 Task: Create a function that takes a filename as a parameter and checks if it's a valid executable file.
Action: Mouse moved to (832, 327)
Screenshot: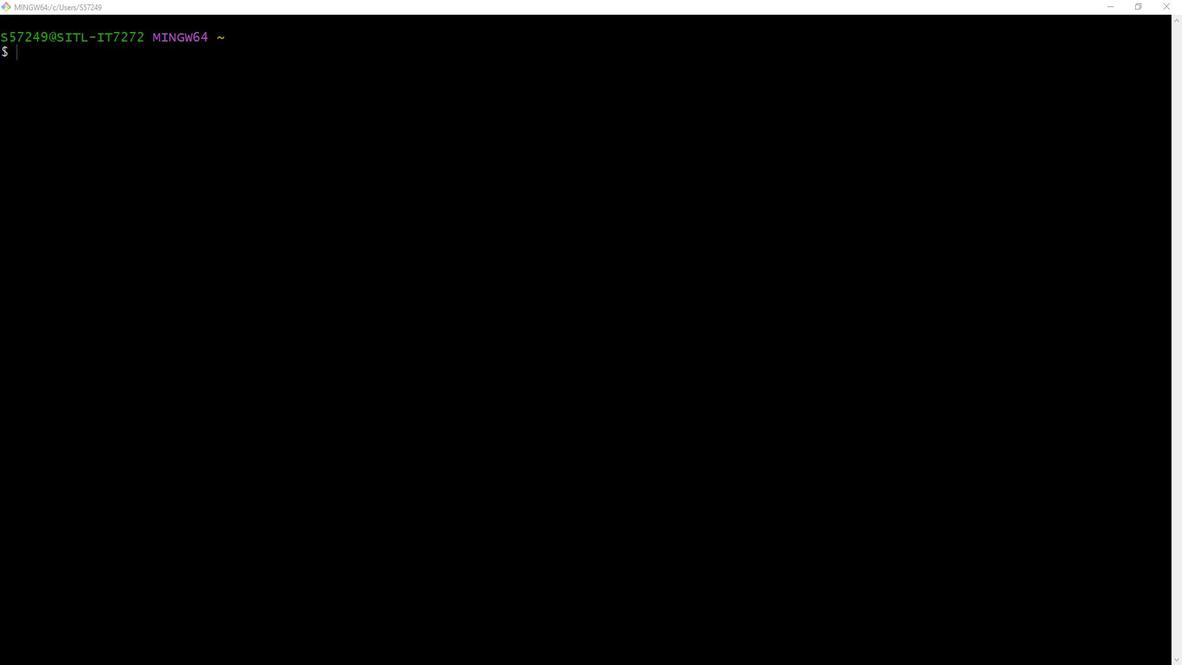 
Action: Mouse pressed left at (832, 327)
Screenshot: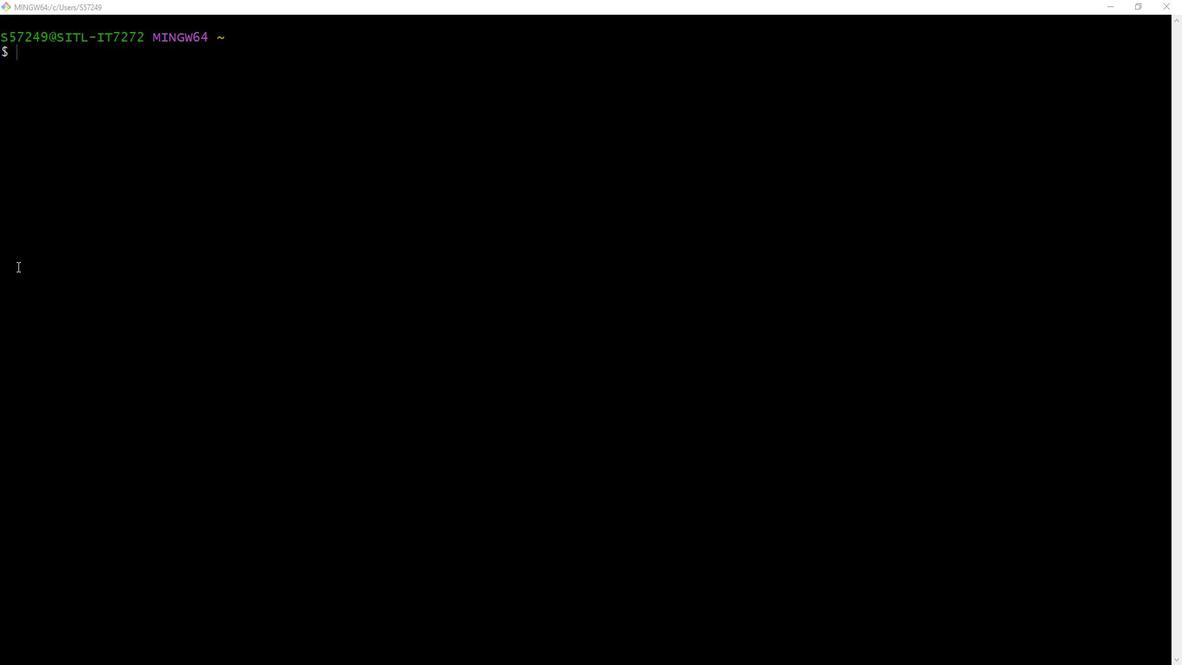 
Action: Mouse moved to (1050, 76)
Screenshot: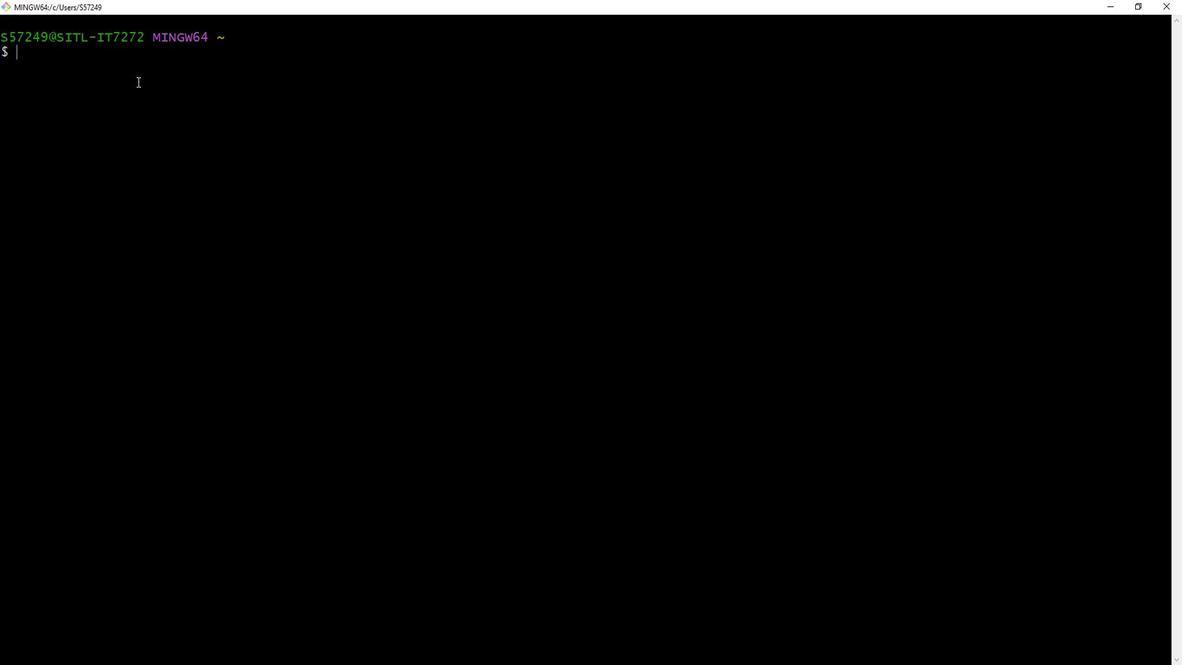 
Action: Mouse pressed left at (1050, 76)
Screenshot: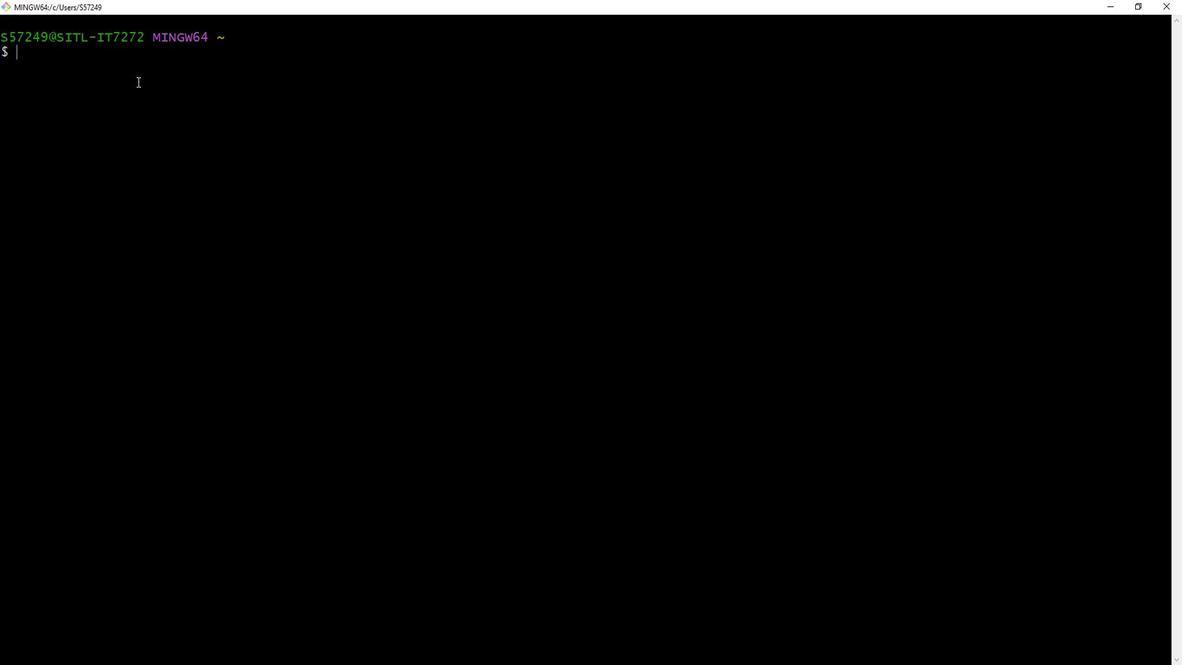 
Action: Key pressed vim<Key.space>is<Key.shift><Key.shift>Executable<Key.shift>File.sh<Key.enter>
Screenshot: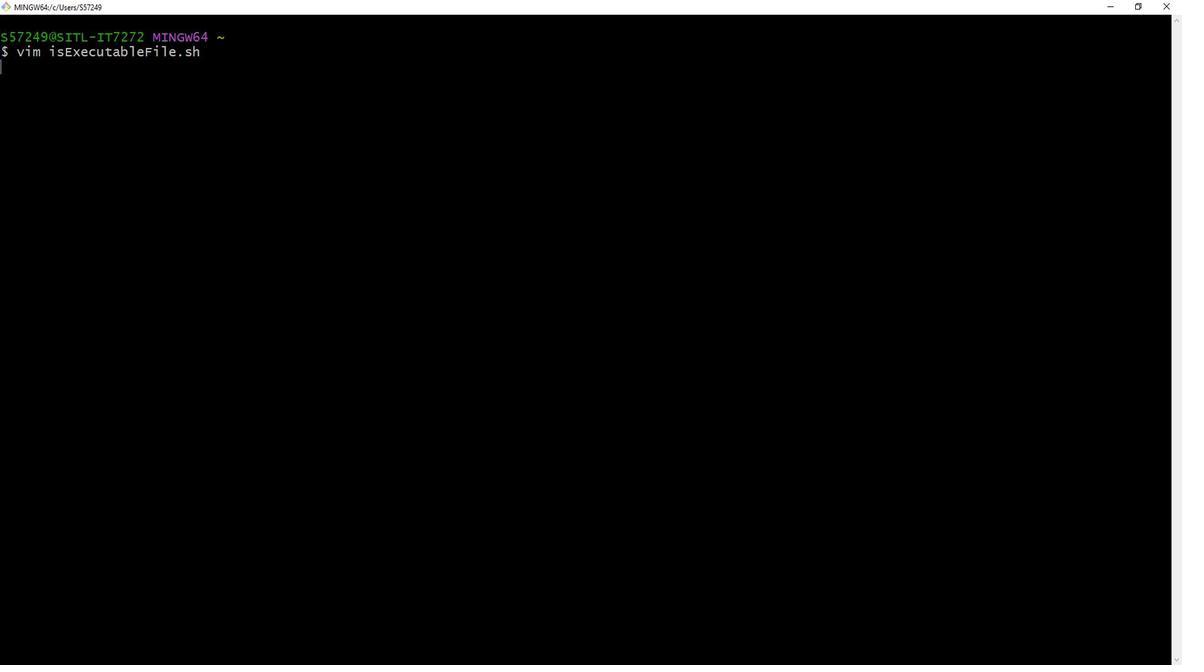 
Action: Mouse moved to (1117, 260)
Screenshot: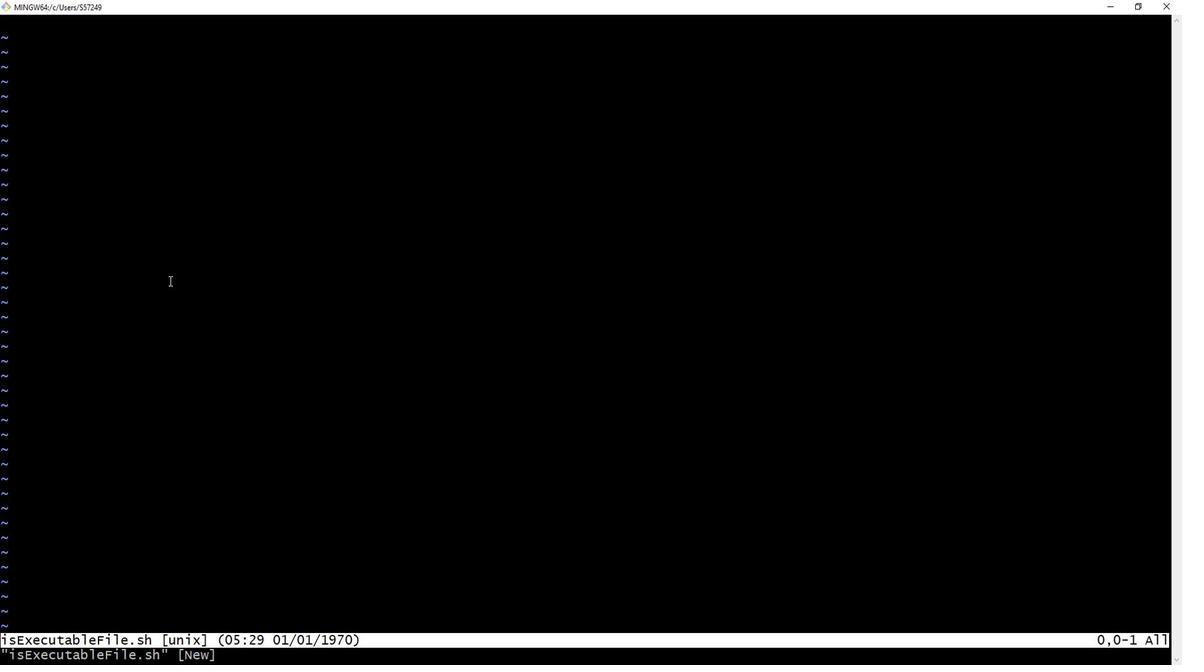 
Action: Mouse pressed left at (1117, 260)
Screenshot: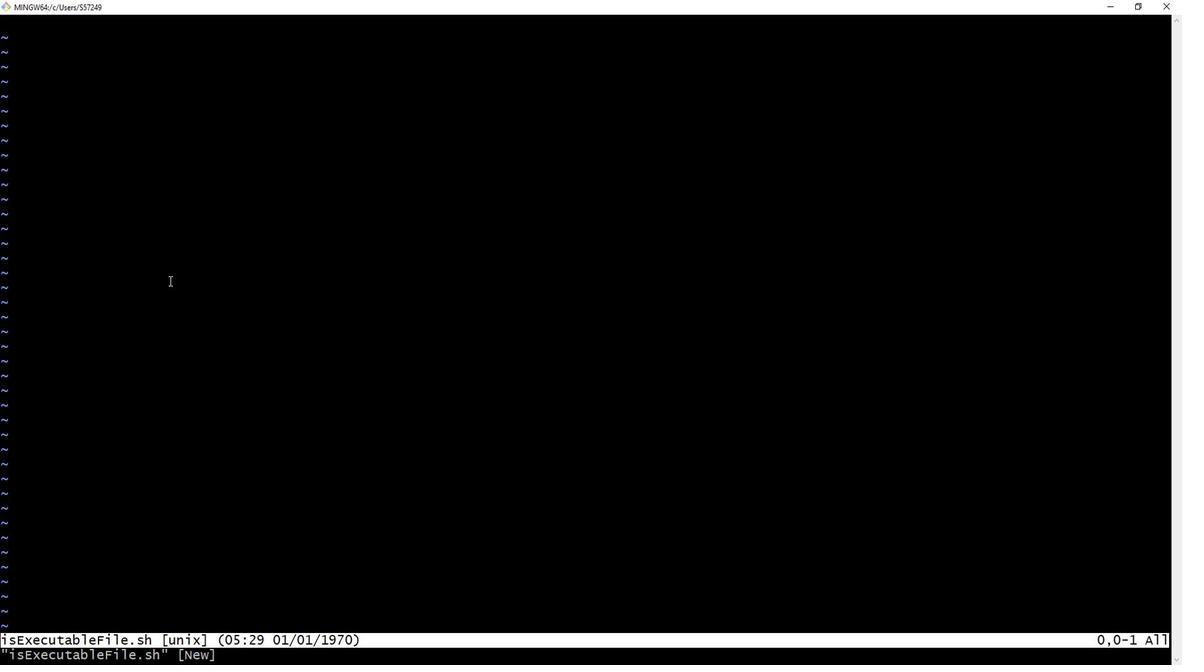 
Action: Mouse moved to (458, 514)
Screenshot: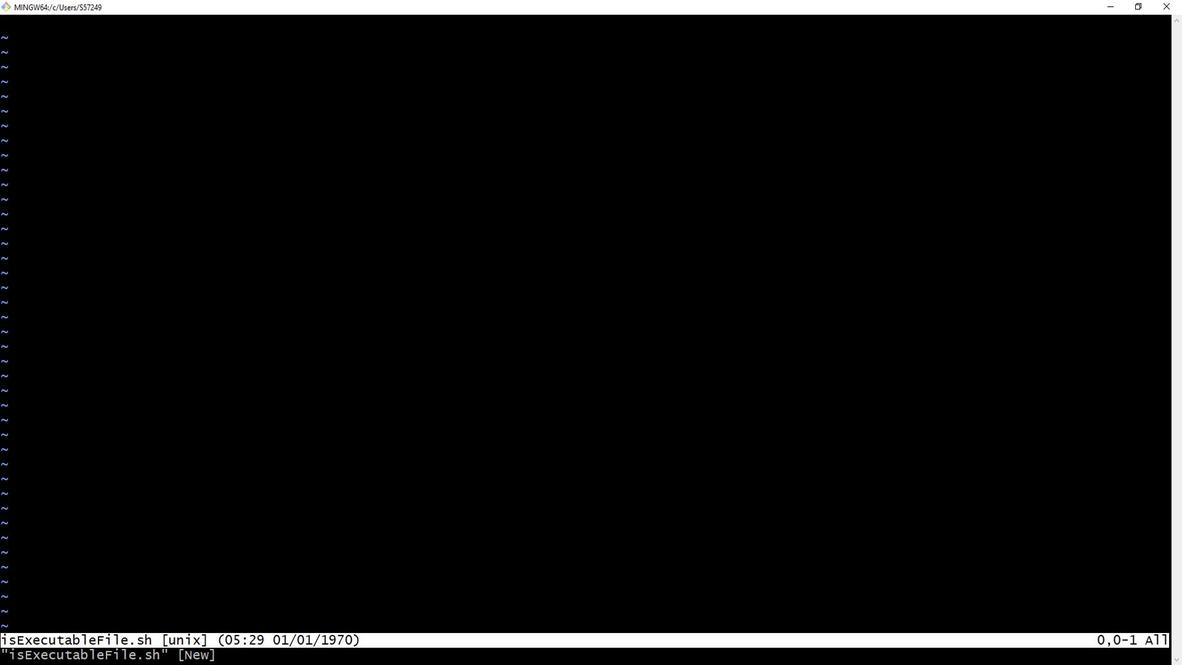 
Action: Key pressed <Key.shift>#1<Key.shift>!i
Screenshot: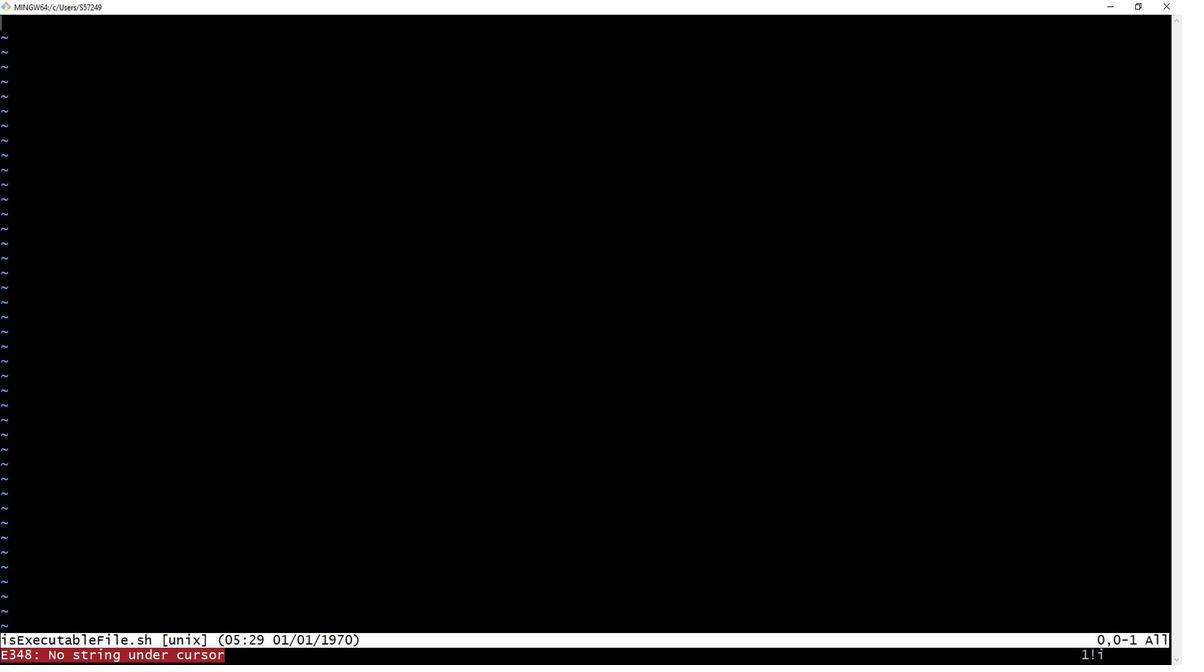 
Action: Mouse moved to (1154, 336)
Screenshot: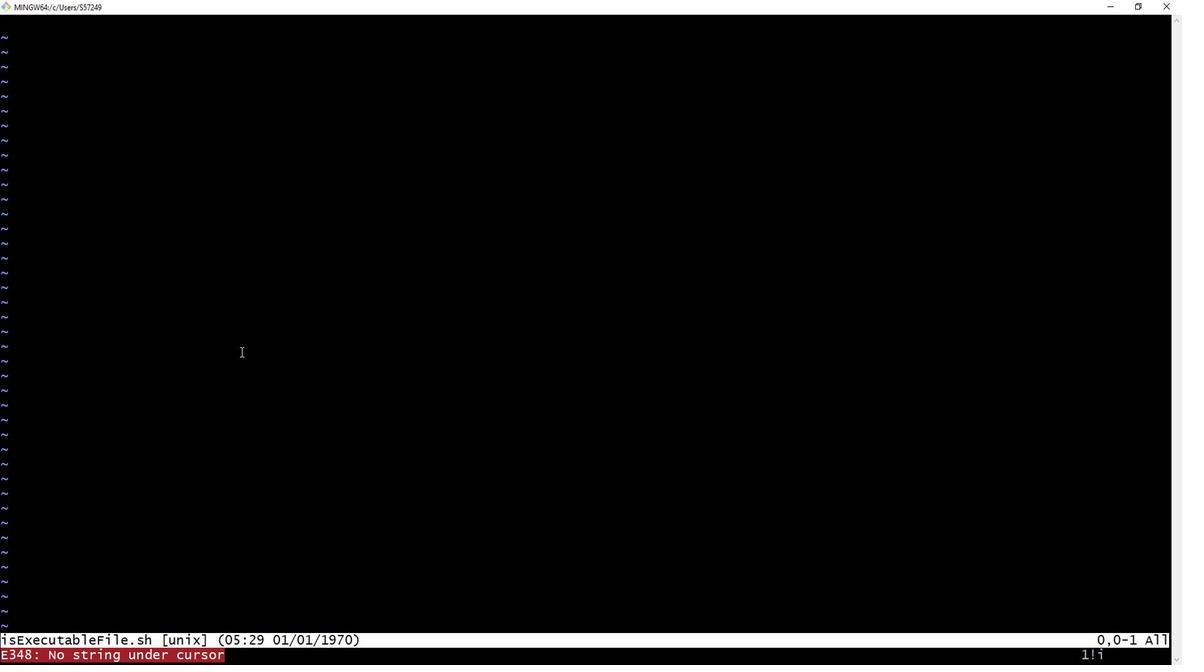 
Action: Mouse pressed left at (1154, 336)
Screenshot: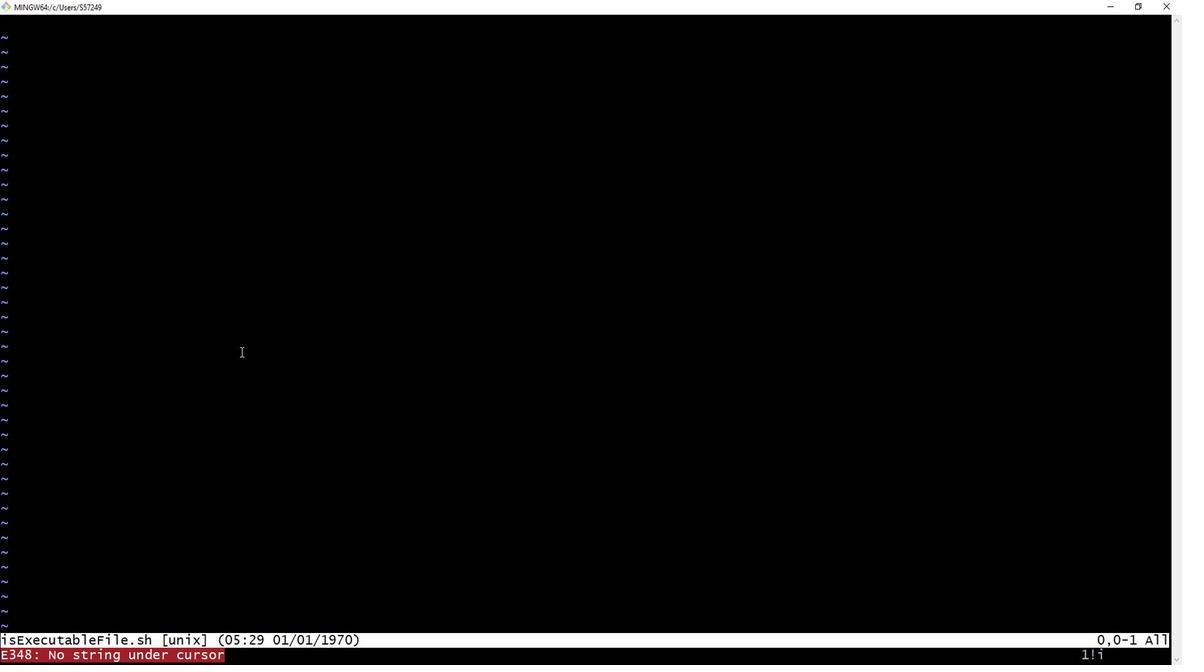
Action: Key pressed <Key.esc><Key.shift_r>:<Key.shift>!
Screenshot: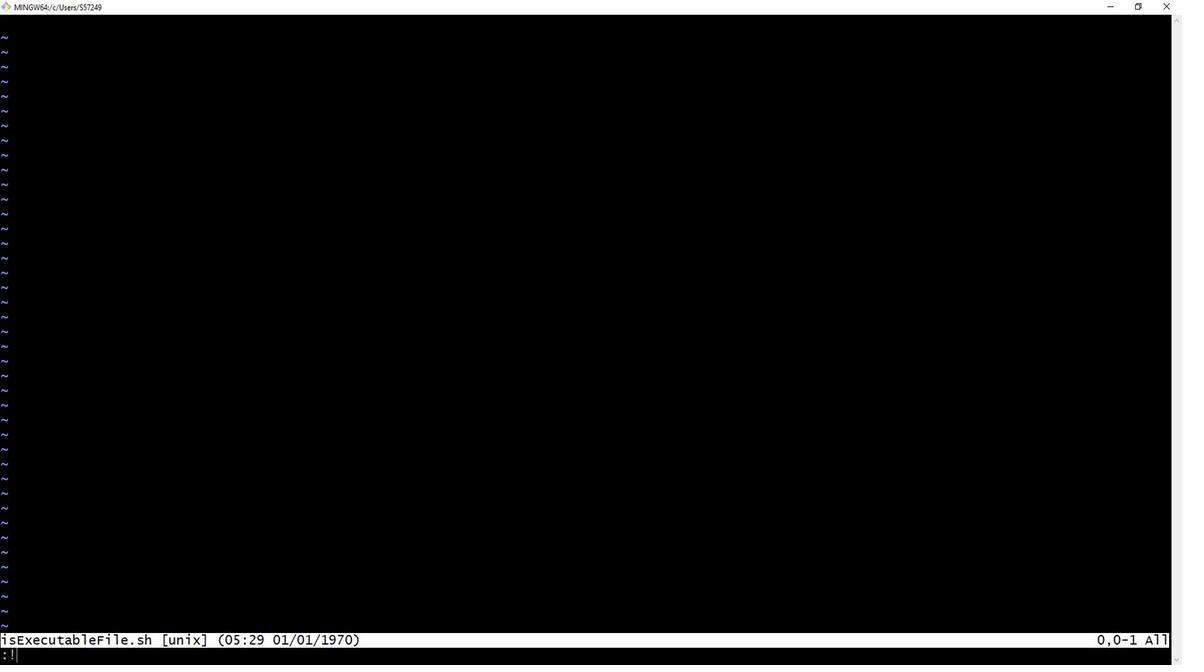 
Action: Mouse moved to (1125, 314)
Screenshot: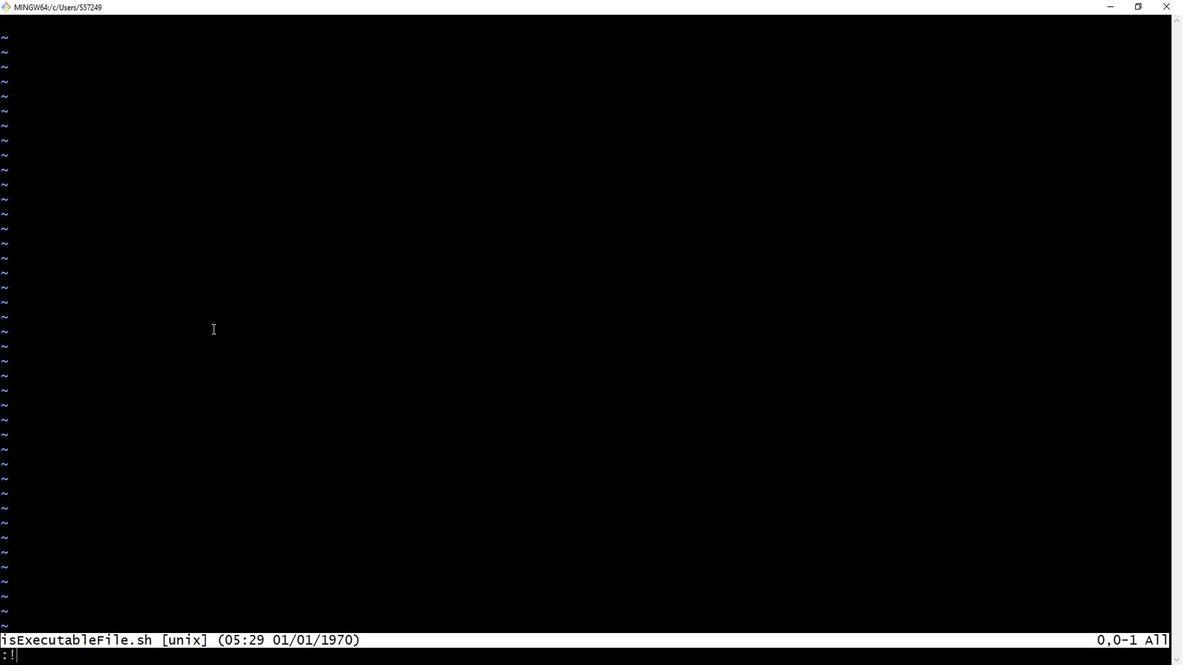 
Action: Key pressed <Key.backspace><Key.backspace><Key.backspace>
Screenshot: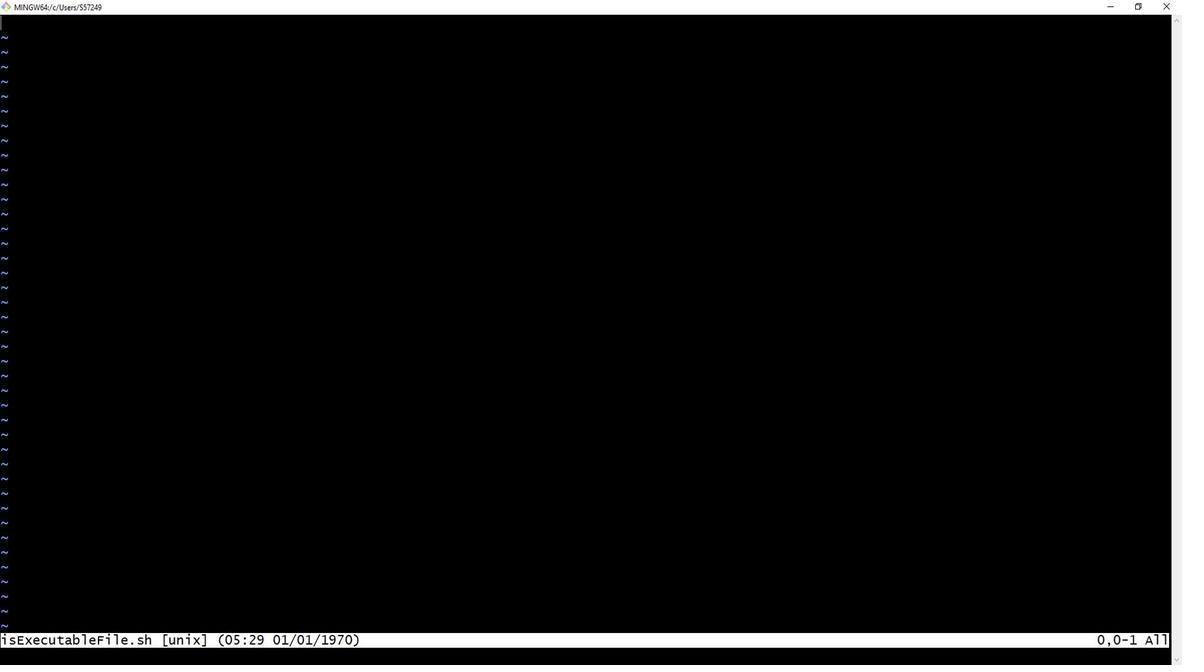 
Action: Mouse moved to (1043, 63)
Screenshot: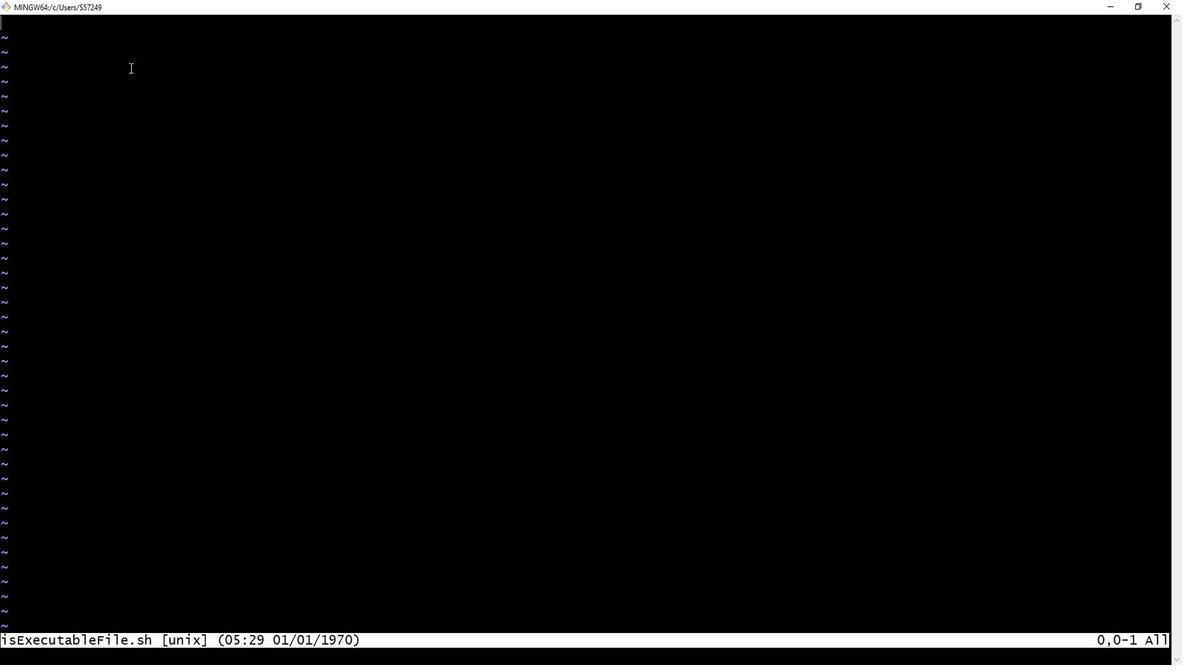 
Action: Mouse pressed left at (1043, 63)
Screenshot: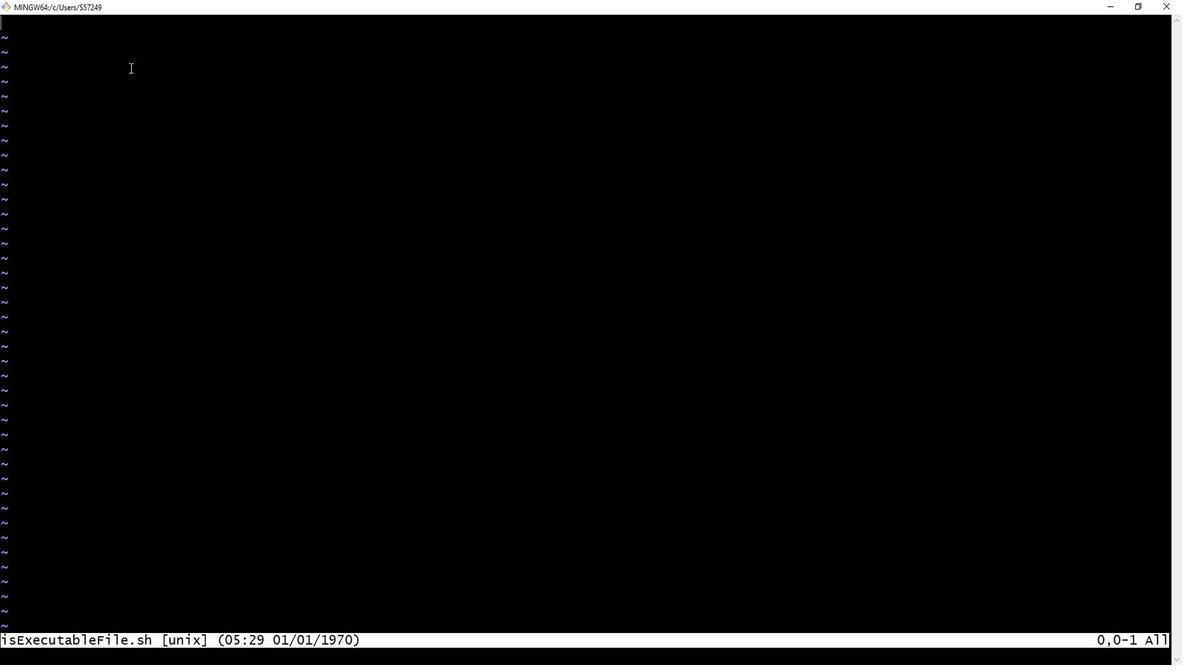 
Action: Key pressed i
Screenshot: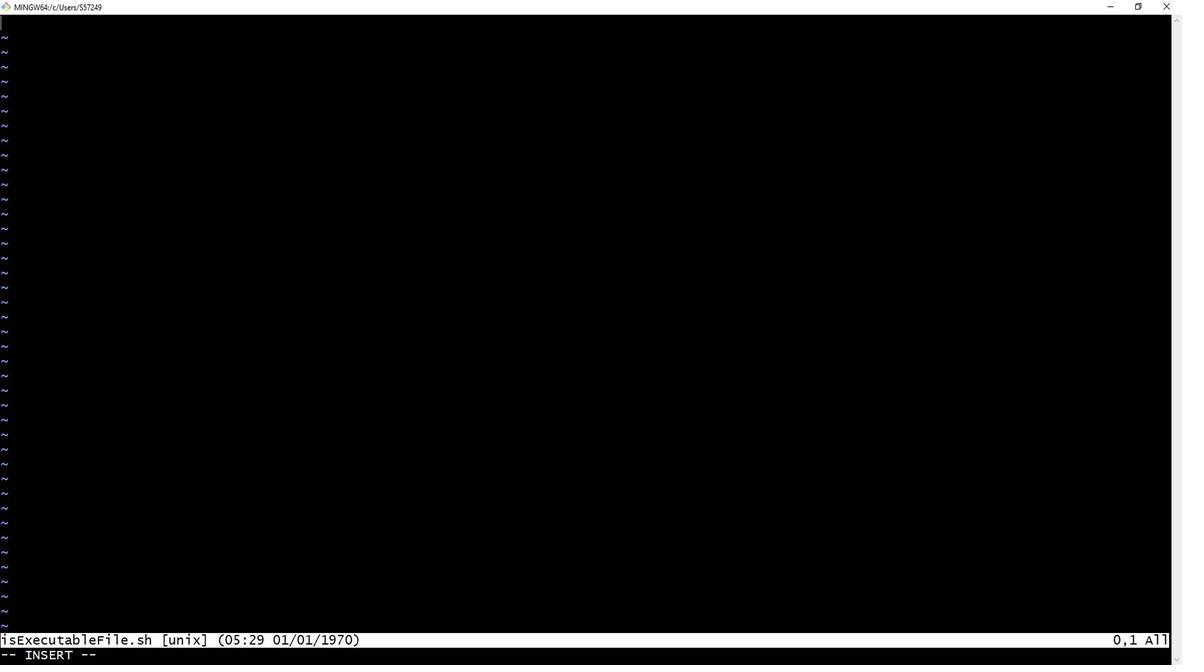 
Action: Mouse moved to (525, 371)
Screenshot: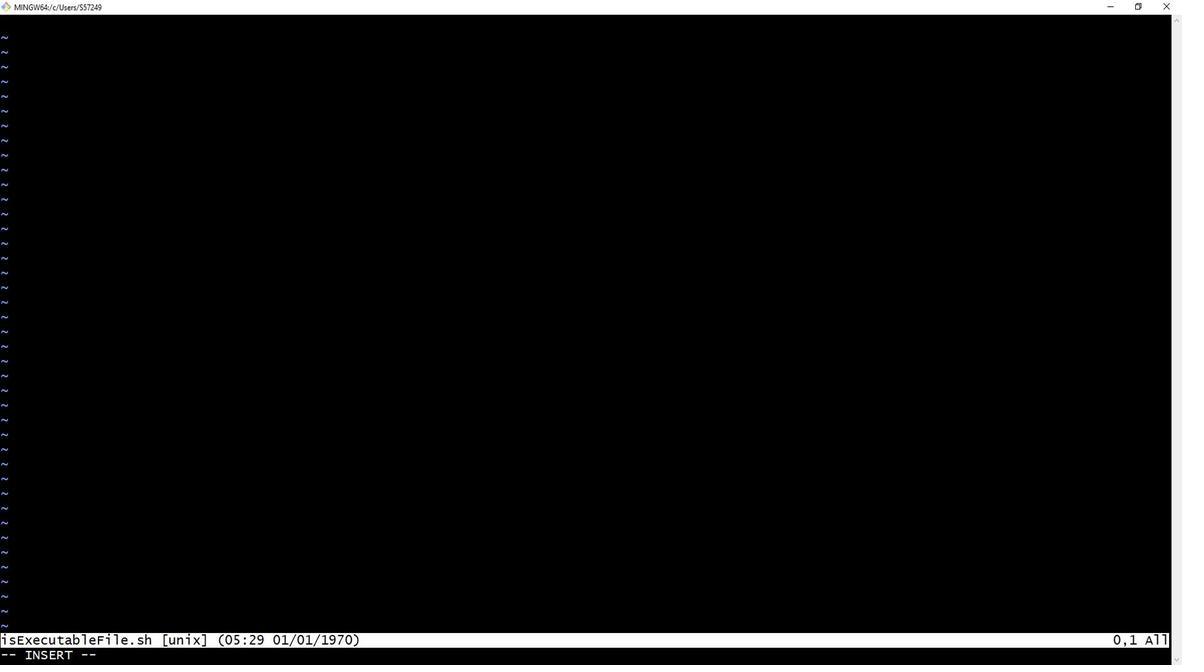 
Action: Mouse scrolled (525, 372) with delta (0, 0)
Screenshot: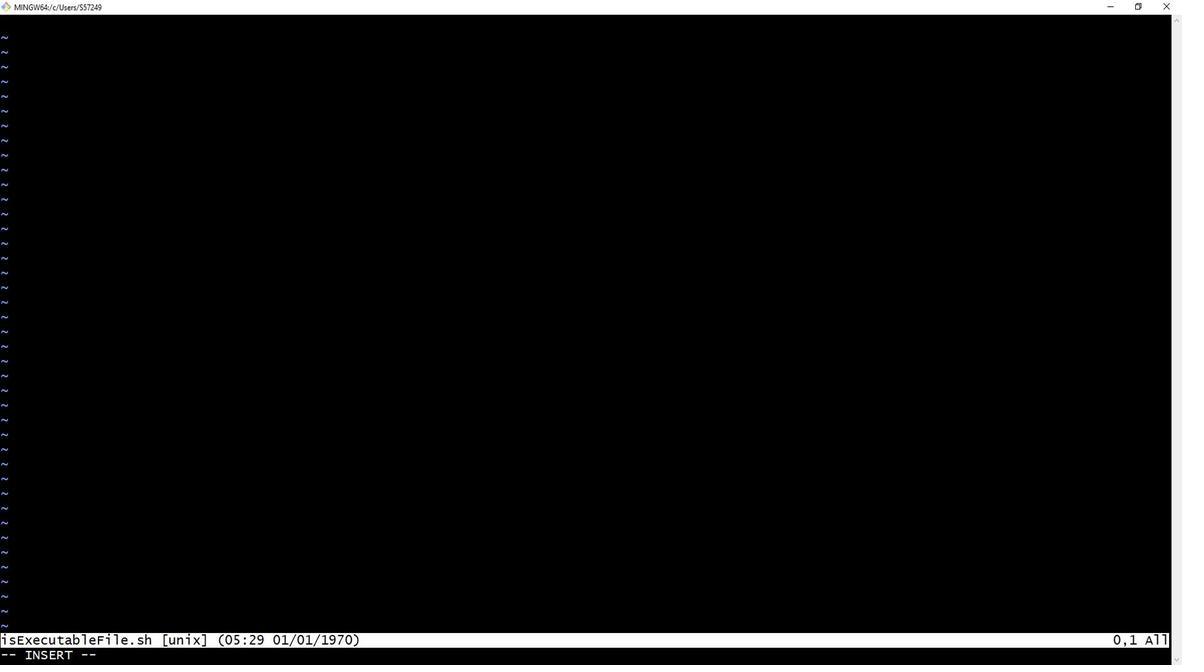 
Action: Mouse moved to (1054, 141)
Screenshot: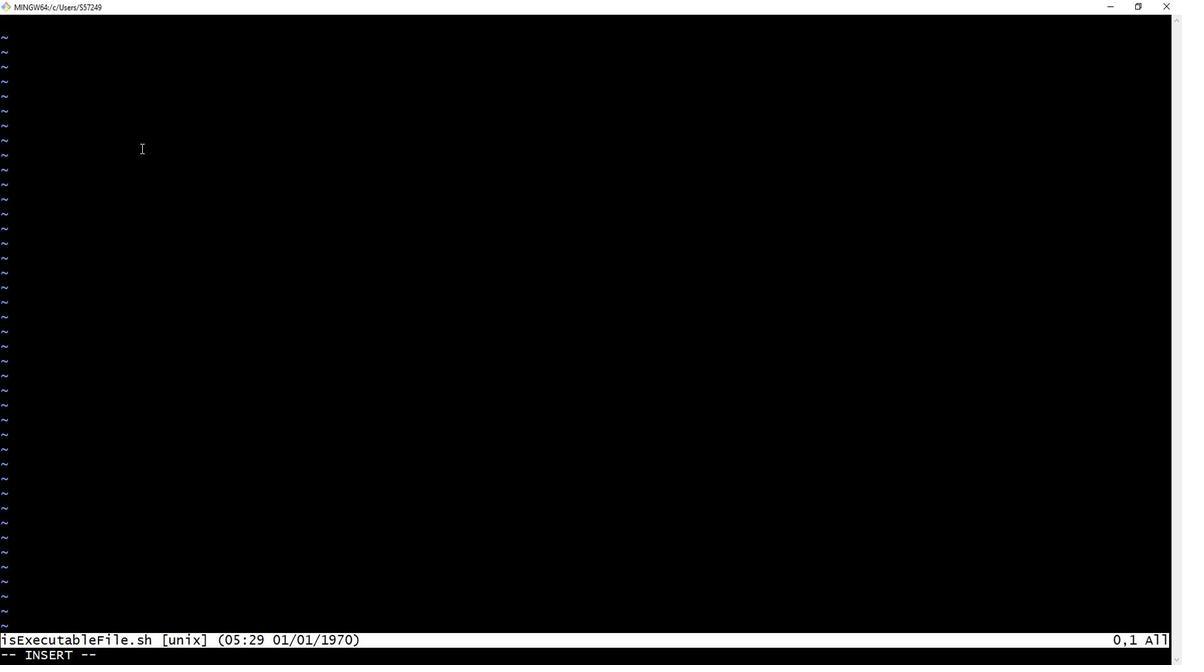 
Action: Key pressed <Key.shift>#<Key.shift>!/n<Key.backspace>bin/bash<Key.enter><Key.backspace><Key.enter><Key.shift>#<Key.space><Key.shift>Function<Key.space>to<Key.space>check<Key.space>if<Key.space>a<Key.space><Key.shift>Filename<Key.space>is<Key.space>a<Key.space>valid<Key.space>executable<Key.space>file<Key.enter><Key.backspace><Key.backspace>is<Key.shift_r>_valid<Key.shift_r>_executable<Key.shift_r>()<Key.space><Key.shift_r>{<Key.enter>local<Key.space>filename=<Key.shift_r>""<Key.left><Key.shift>$1<Key.right><Key.enter><Key.enter><Key.shift>#<Key.space><Key.shift>Check<Key.space>if<Key.space>the<Key.space>file<Key.space>exists<Key.space>and<Key.space>is<Key.space>executable<Key.enter><Key.backspace><Key.backspace>if<Key.space>[<Key.space>-x<Key.space><Key.shift_r>""<Key.left><Key.shift>$filename<Key.right><Key.space>];<Key.space>then<Key.enter>return<Key.space>0<Key.space><Key.shift>#<Key.space><Key.shift>Valid<Key.space>executable<Key.space>file<Key.space><Key.enter><Key.left>else<Key.enter>return<Key.space>1<Key.space><Key.shift>#<Key.space><Key.shift_r>Not<Key.space>a<Key.space>valid<Key.space>executable<Key.space>file<Key.enter><Key.left>fi<Key.space><Key.backspace><Key.enter><Key.left><Key.shift_r>}<Key.enter><Key.enter><Key.shift>#<Key.space><Key.shift>Example<Key.space>usage<Key.shift_r>:<Key.enter><Key.backspace><Key.backspace>file<Key.shift_r>_name=
Screenshot: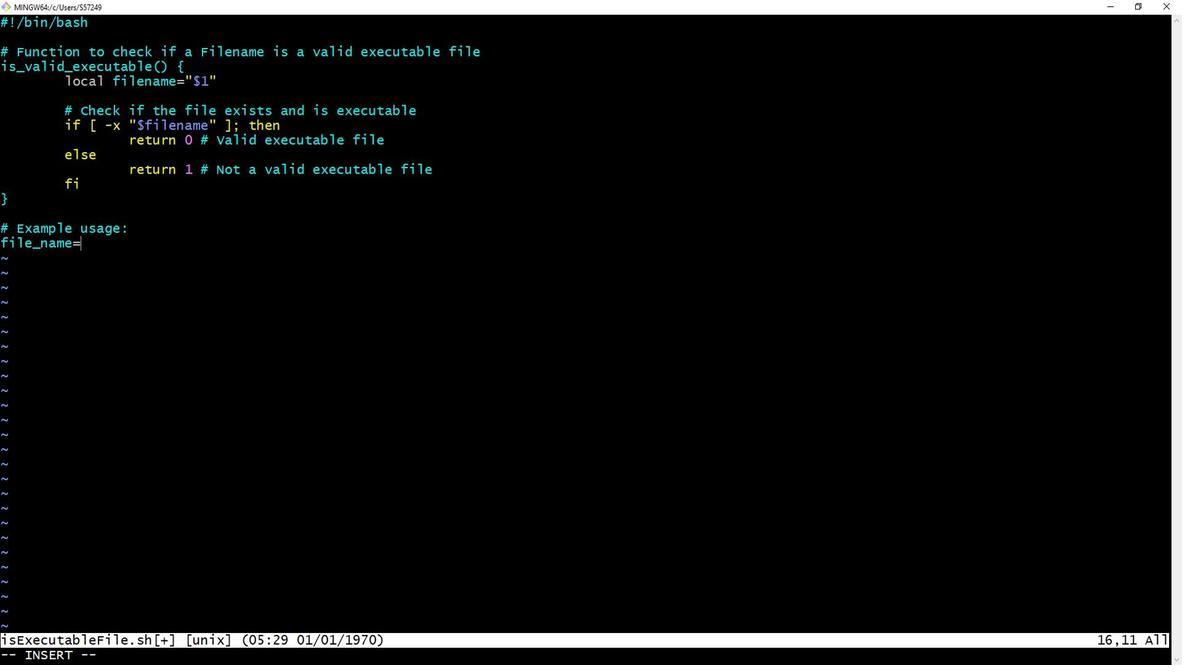 
Action: Mouse moved to (590, 347)
Screenshot: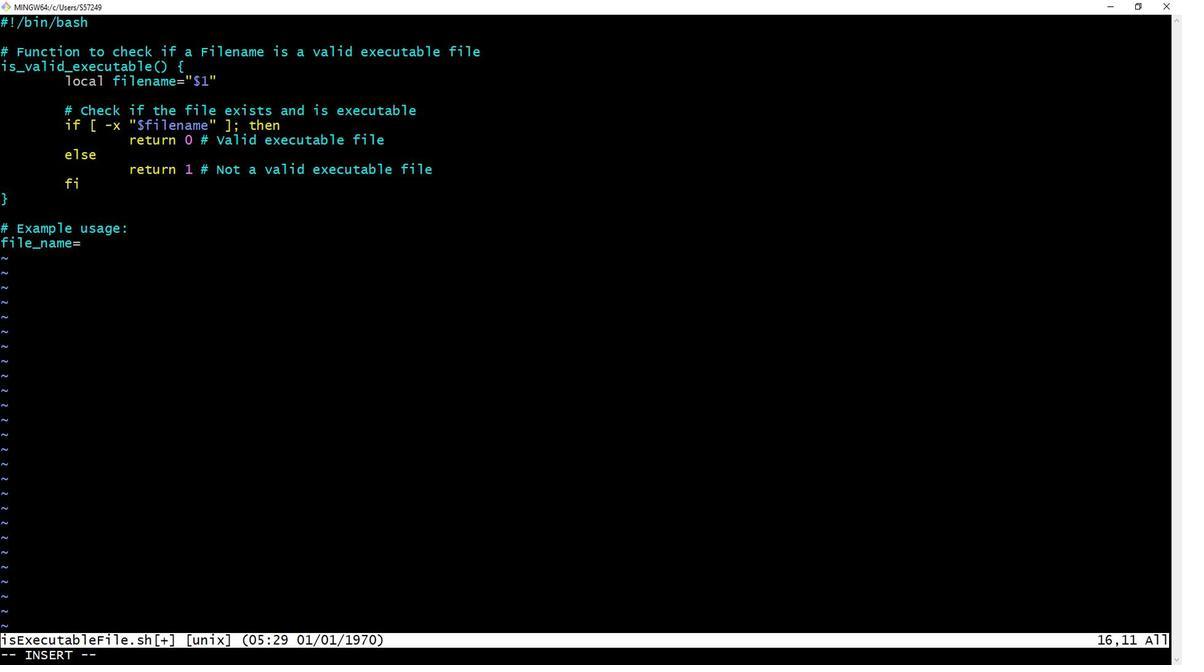 
Action: Mouse scrolled (590, 347) with delta (0, 0)
Screenshot: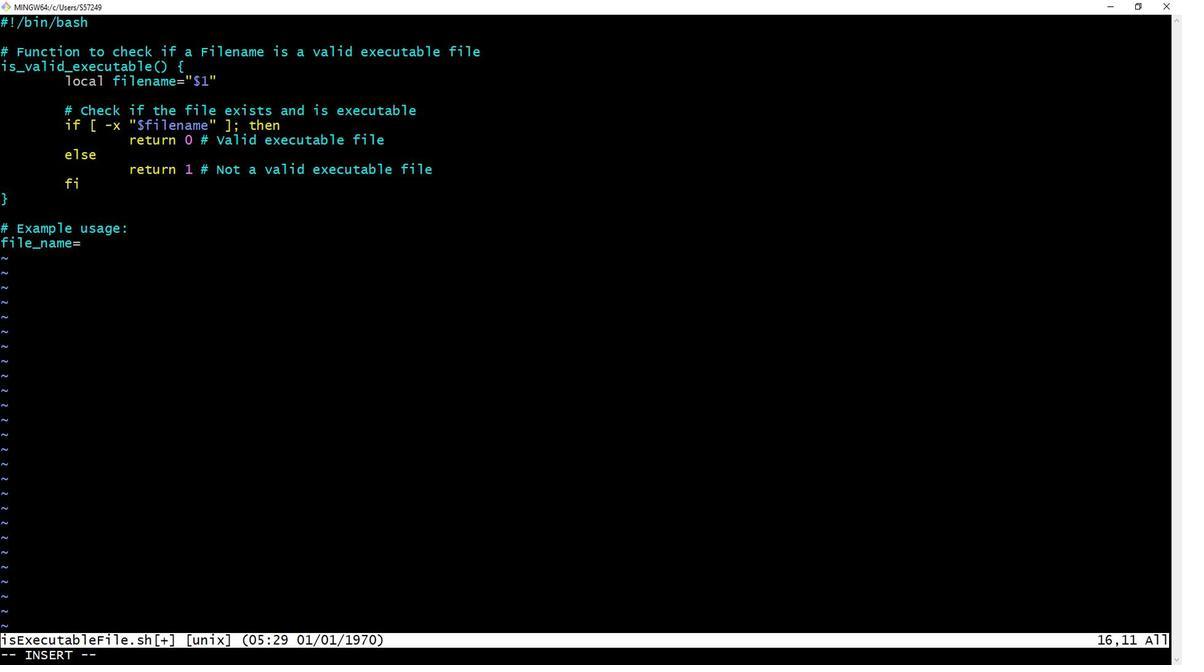 
Action: Mouse moved to (589, 347)
Screenshot: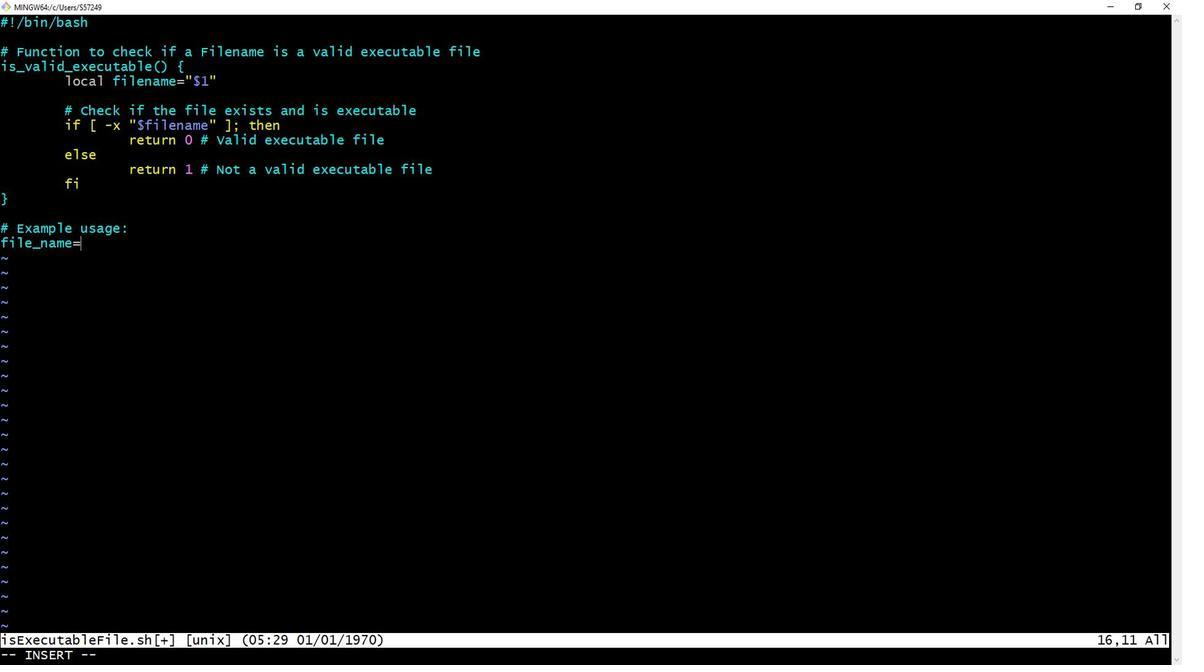 
Action: Mouse scrolled (589, 347) with delta (0, 0)
Screenshot: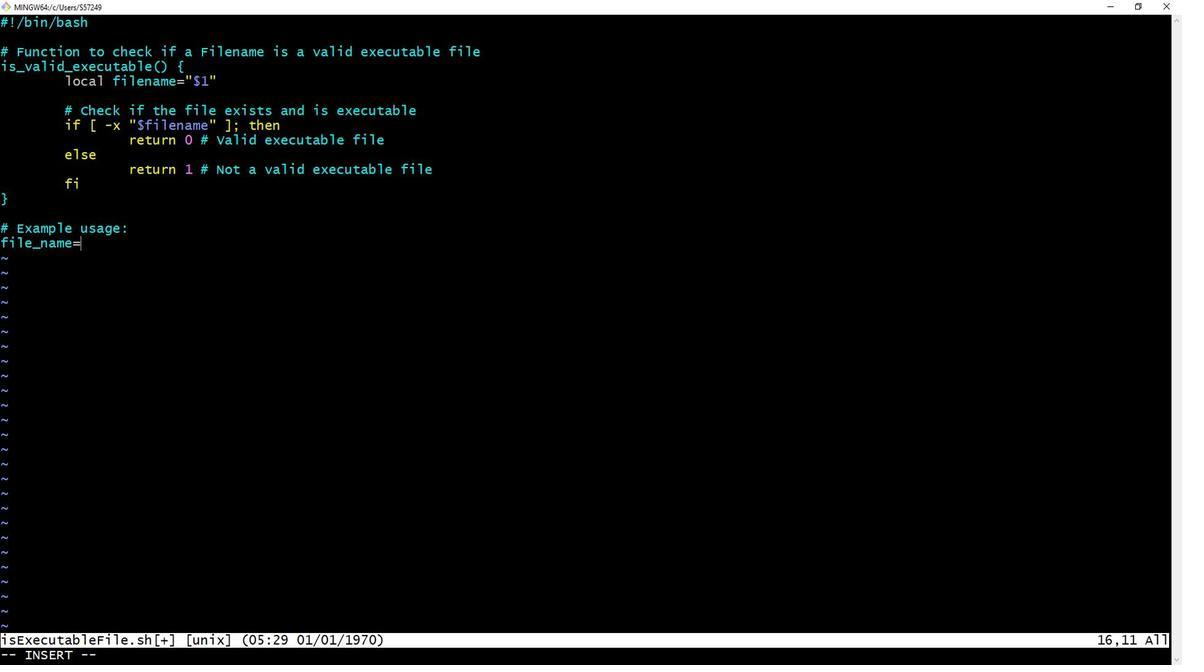 
Action: Mouse moved to (1042, 234)
Screenshot: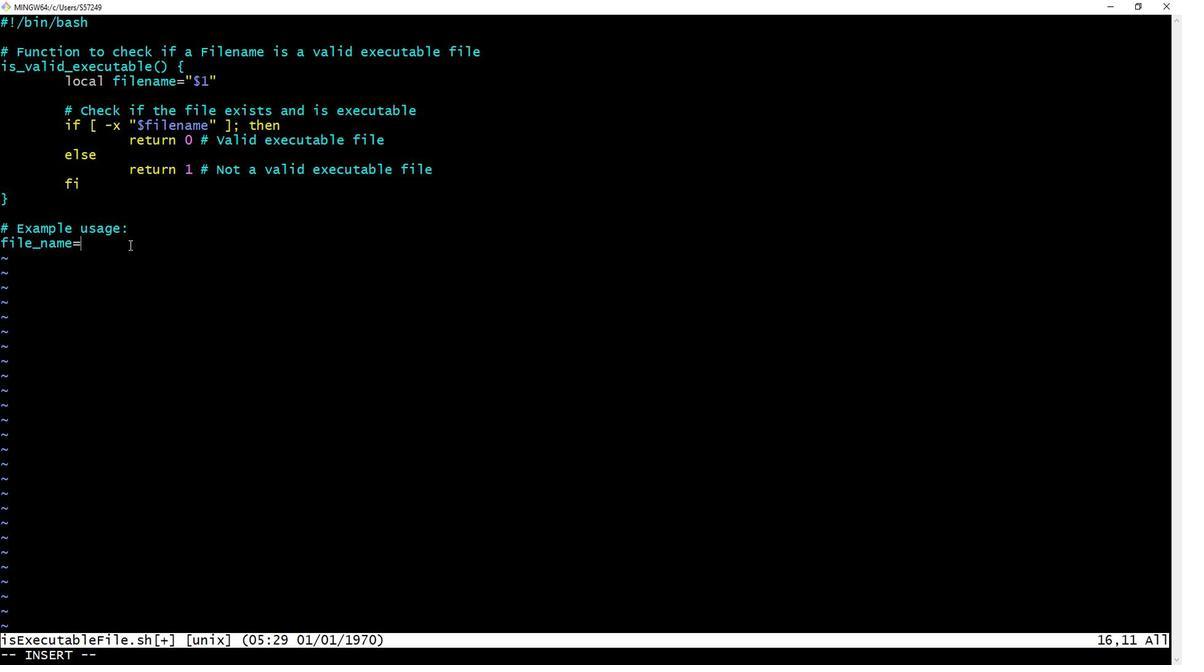 
Action: Key pressed <Key.shift_r>""<Key.left>task.sh<Key.right><Key.enter><Key.enter>if<Key.space>is<Key.shift_r>_valid<Key.shift_r>_executable<Key.space><Key.shift_r><Key.shift_r><Key.shift_r><Key.shift_r><Key.shift_r>""<Key.left><Key.shift>$file<Key.shift_r>_name<Key.right>;<Key.space>then<Key.enter>echo<Key.space><Key.shift_r>""<Key.left><Key.shift>$file<Key.shift_r>_name<Key.space>is<Key.space>a<Key.space>valid<Key.space>executable<Key.space>filw<Key.backspace>e.<Key.right><Key.enter><Key.left>else<Key.enter>echo<Key.space><Key.shift_r>""<Key.left><Key.shift>$file<Key.shift_r>_name<Key.space>is<Key.space>not<Key.space>a<Key.space>valid<Key.space>executable<Key.space>file.<Key.right><Key.enter><Key.left>fi<Key.esc><Key.shift_r>:wq<Key.enter>chmod<Key.space><Key.shift_r>+x<Key.space>is<Key.shift>Executable.sh<Key.enter>chmod<Key.space><Key.shift_r>+x<Key.space>is<Key.shift>Executable<Key.shift>E<Key.backspace><Key.shift>File.sh<Key.enter>,<Key.backspace>./is<Key.shift>Executable.sh<Key.enter>./is<Key.shift>Executable<Key.shift>File.sh<Key.enter>touch<Key.space>testfile.sh<Key.enter>vim<Key.space>is<Key.shift>Executable<Key.shift>File.sh<Key.enter><Key.up><Key.up><Key.up><Key.up><Key.up><Key.up><Key.right><Key.right><Key.right><Key.right><Key.delete><Key.delete><Key.delete><Key.delete>itestfile<Key.esc><Key.shift_r>:wq<Key.enter>./is<Key.shift>Executable.sh<Key.enter>./is<Key.shift>Executable<Key.shift>File.sh<Key.enter>cat<Key.space>test<Key.backspace><Key.backspace><Key.backspace><Key.backspace>is<Key.shift>Executable.sh<Key.enter>cat<Key.space>is<Key.shift>Executable<Key.shift>File.sh<Key.enter>
Screenshot: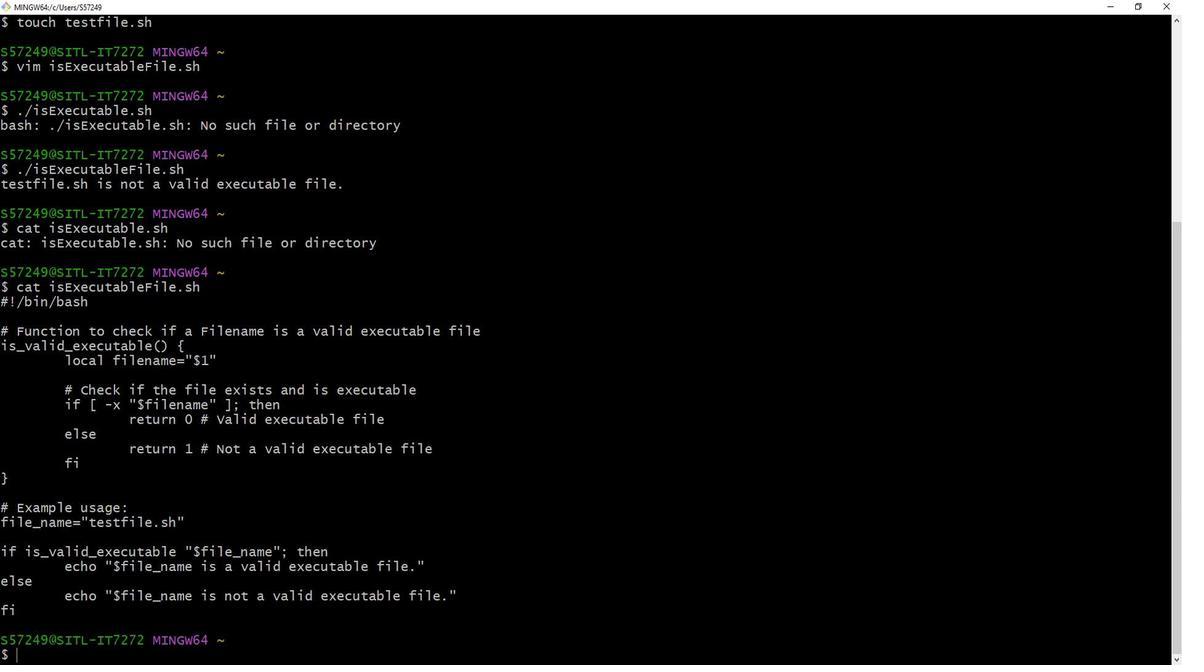 
Action: Mouse moved to (512, 529)
Screenshot: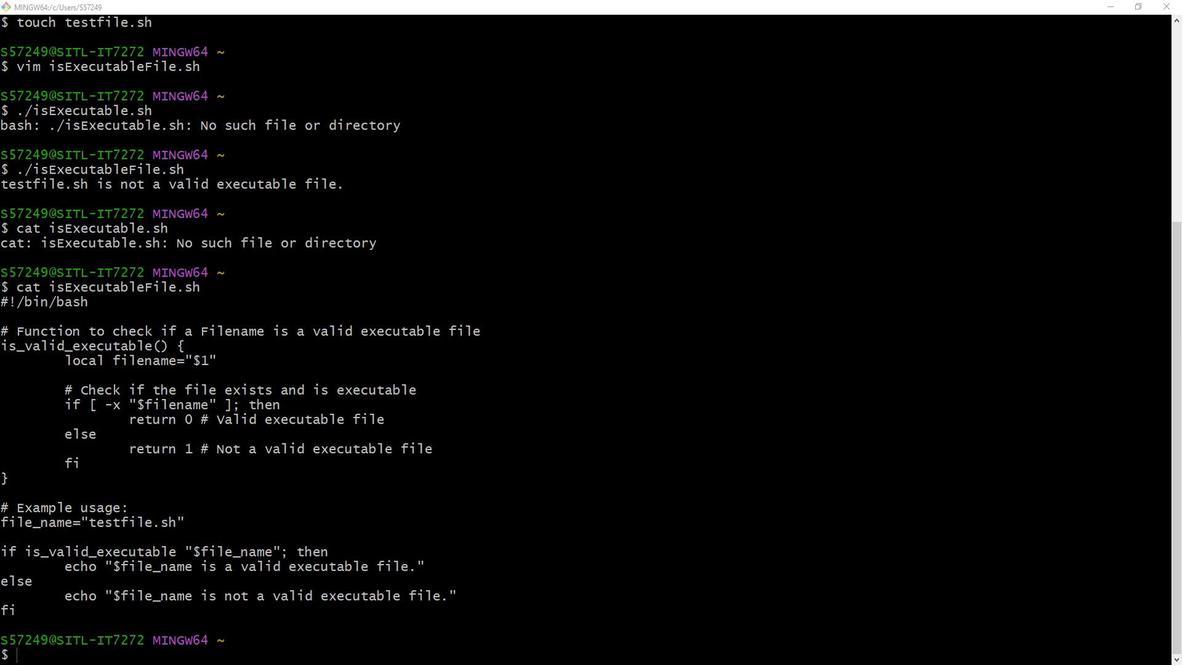 
Action: Mouse pressed left at (512, 529)
Screenshot: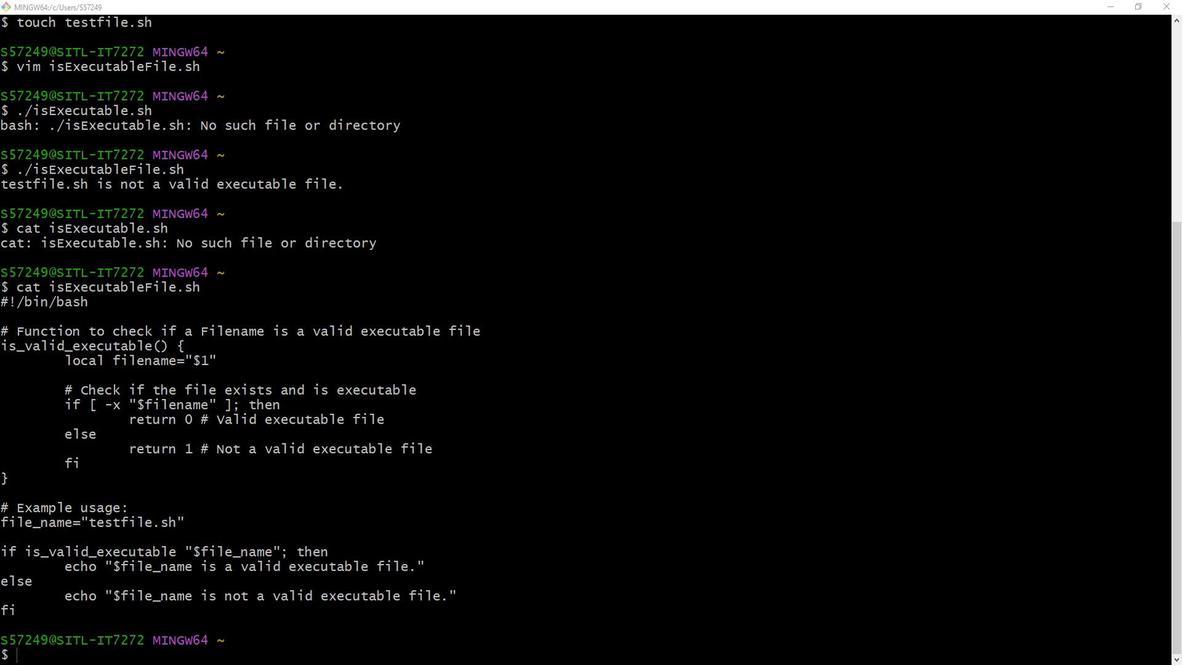 
Action: Mouse moved to (540, 496)
Screenshot: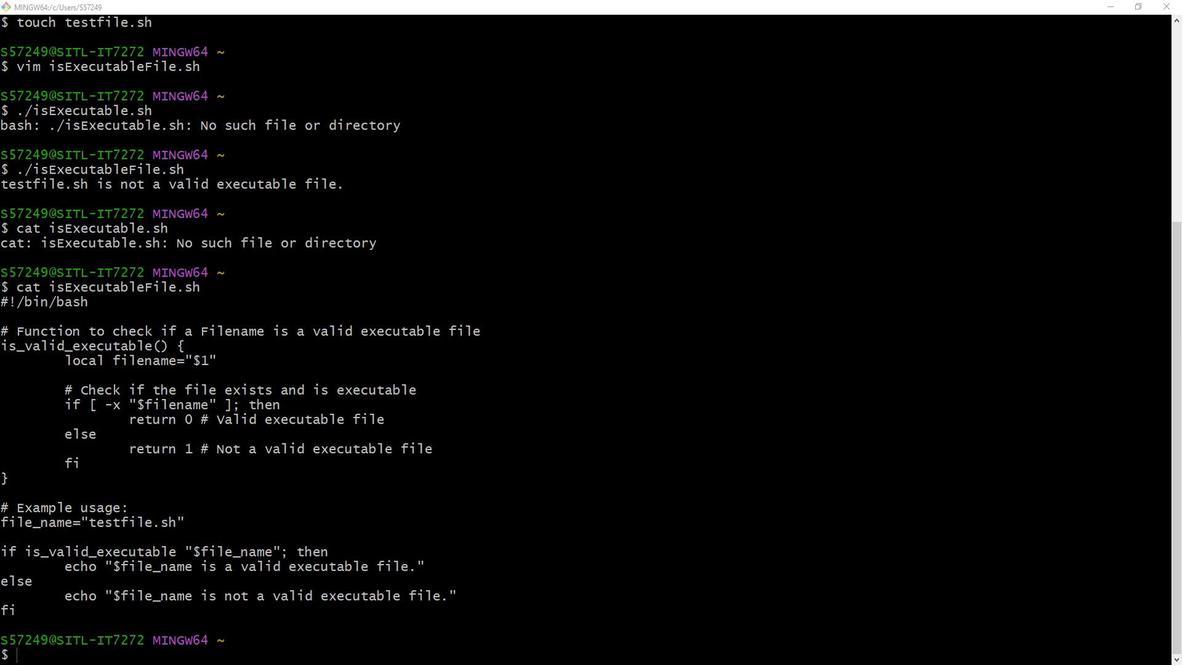 
Action: Mouse pressed left at (540, 496)
Screenshot: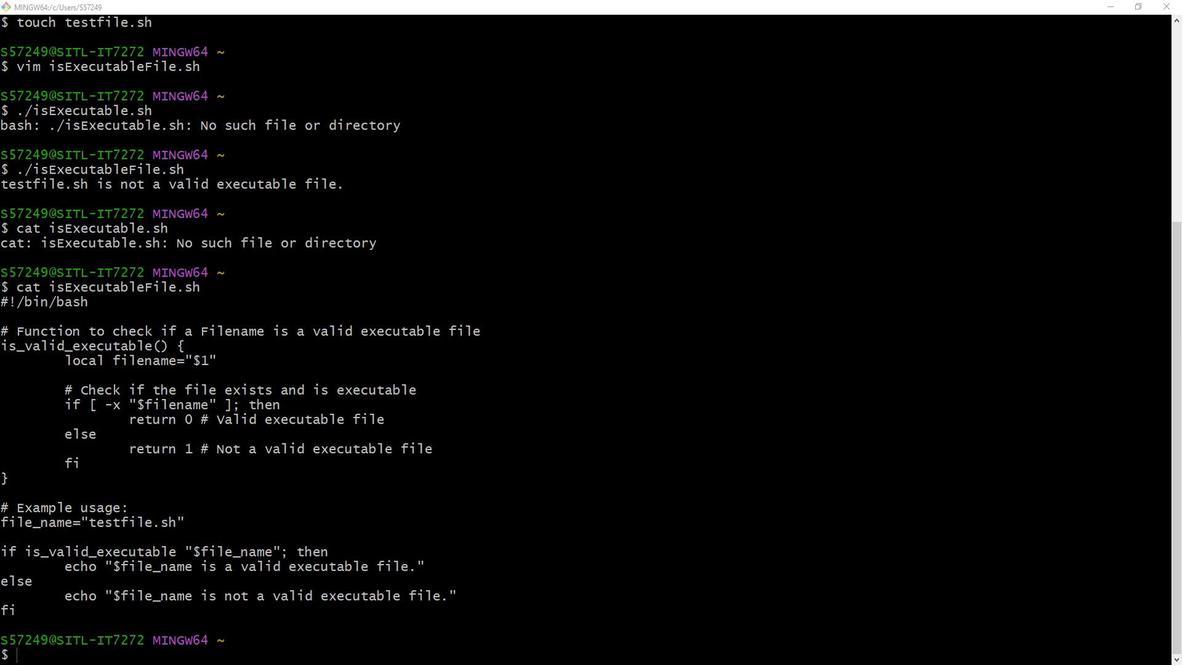 
Action: Mouse moved to (576, 363)
Screenshot: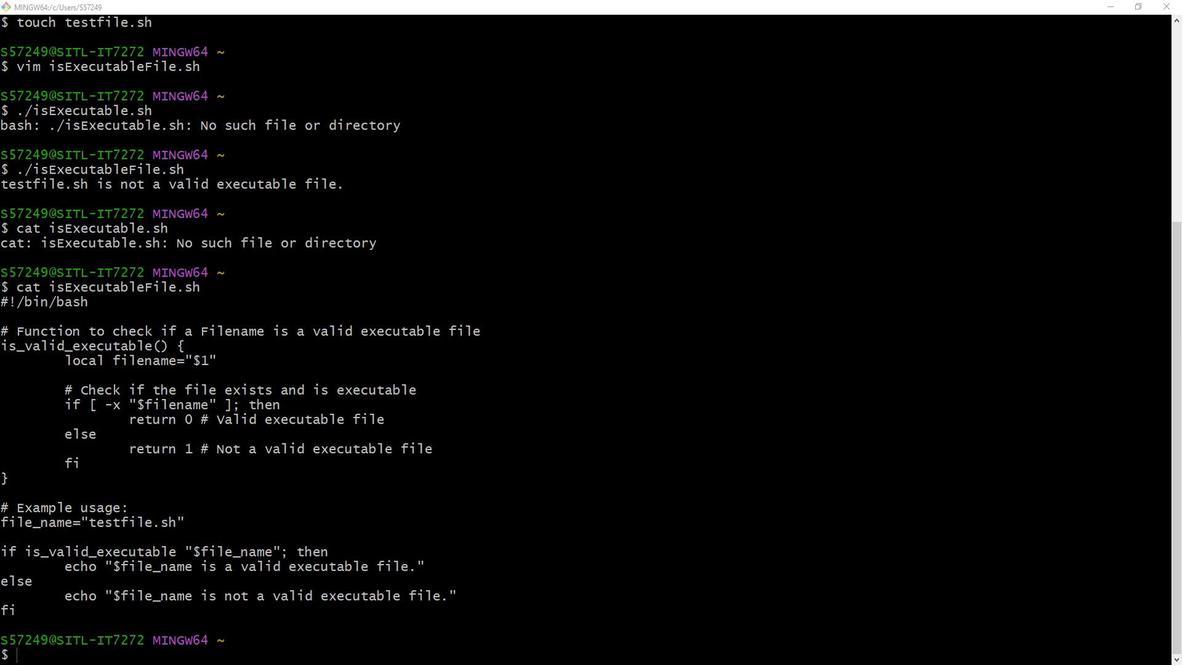 
Action: Mouse pressed left at (576, 363)
Screenshot: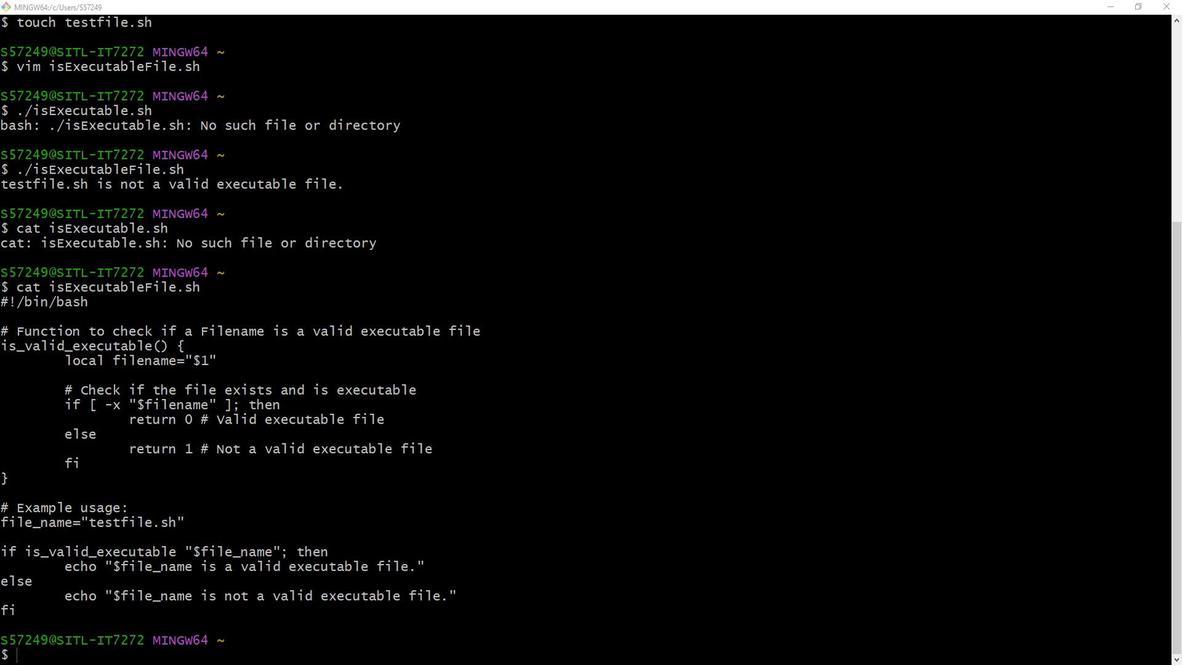 
